 Task: Select Search Option
Action: Mouse moved to (979, 350)
Screenshot: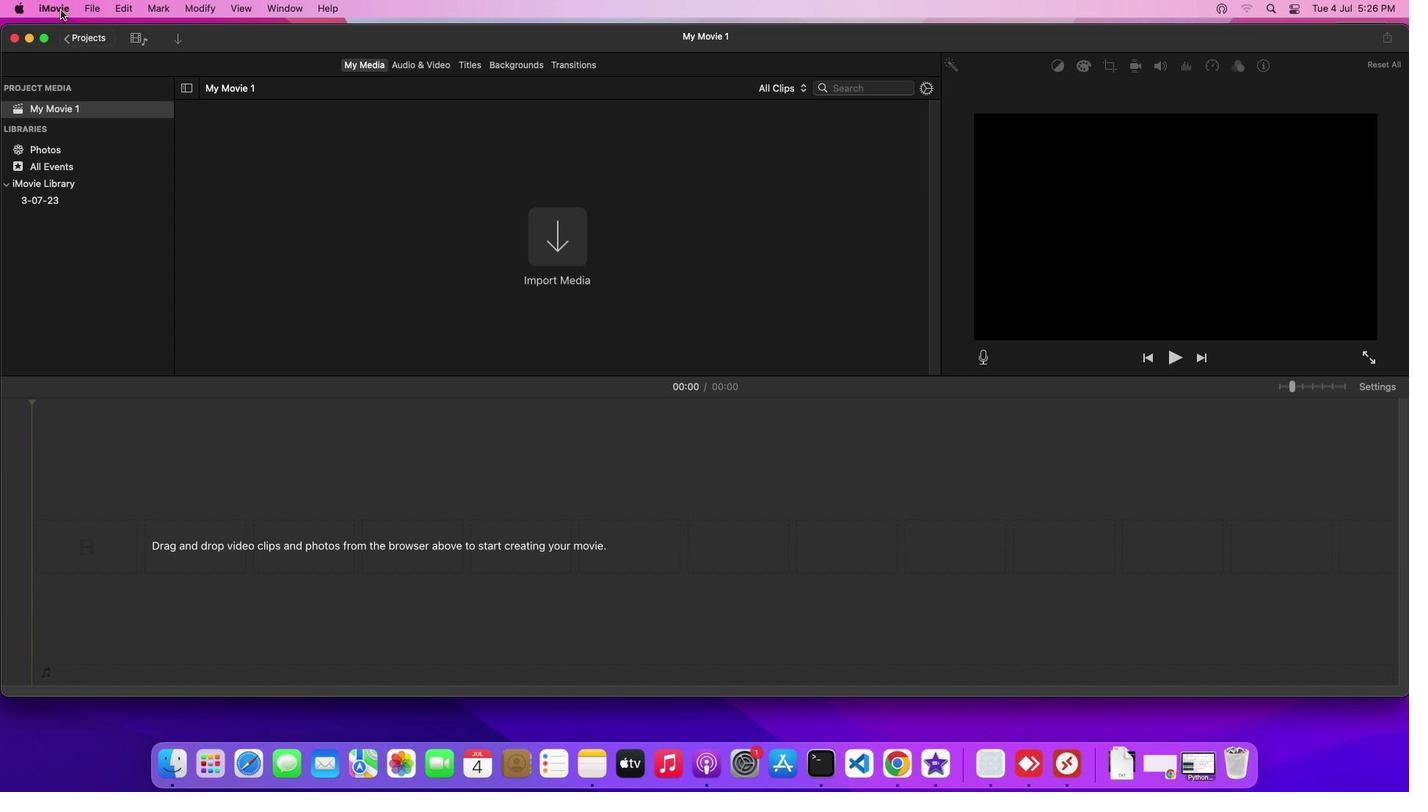 
Action: Mouse pressed left at (979, 350)
Screenshot: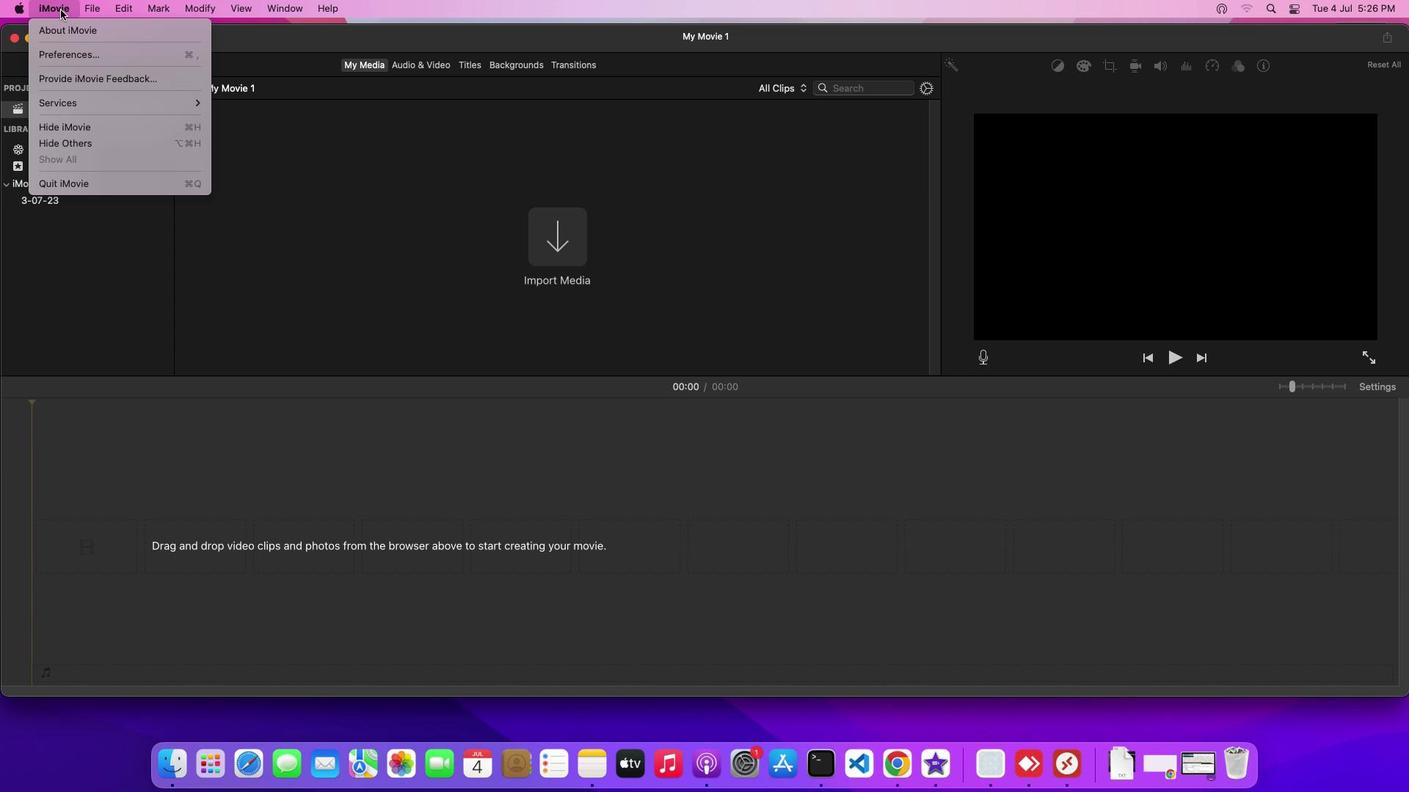 
Action: Mouse moved to (979, 350)
Screenshot: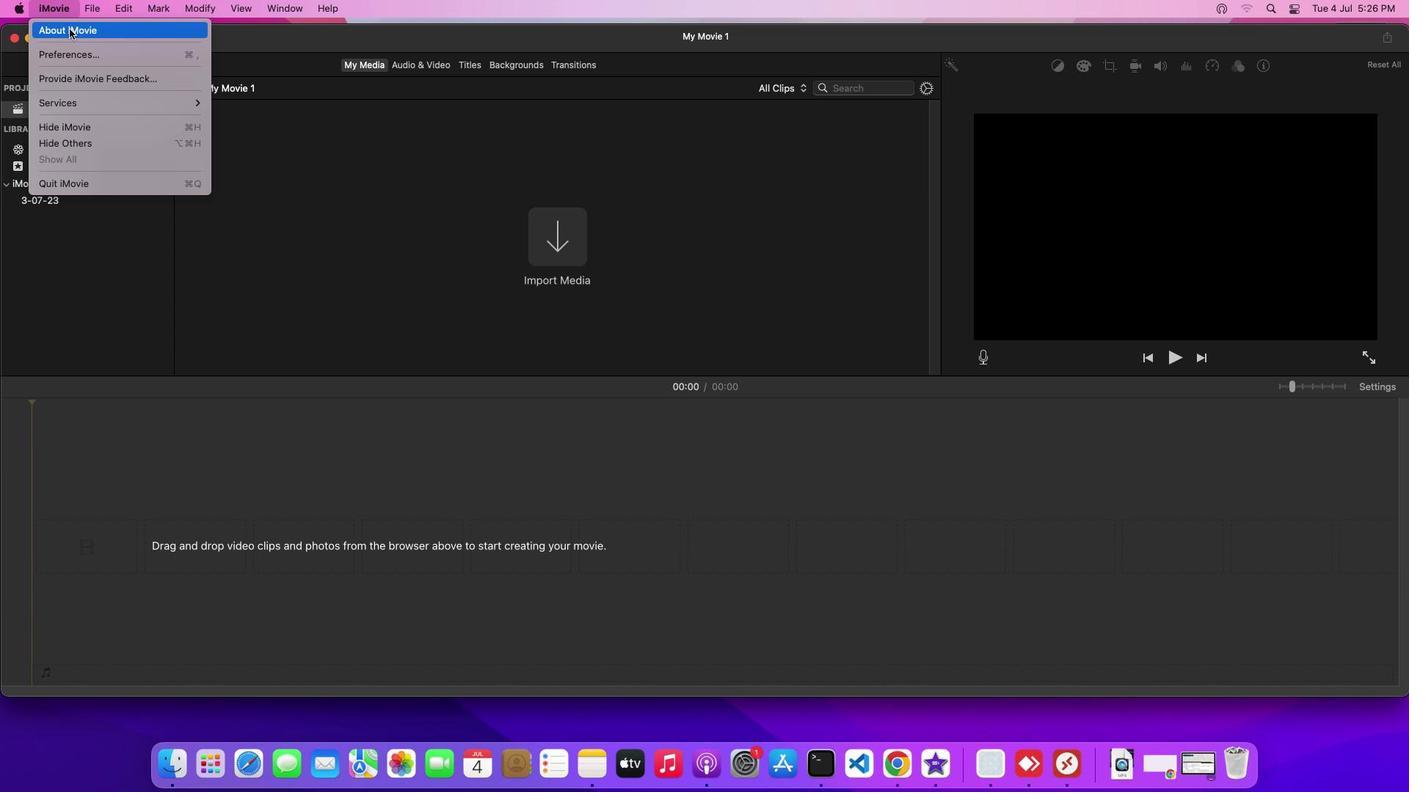 
Action: Mouse pressed left at (979, 350)
Screenshot: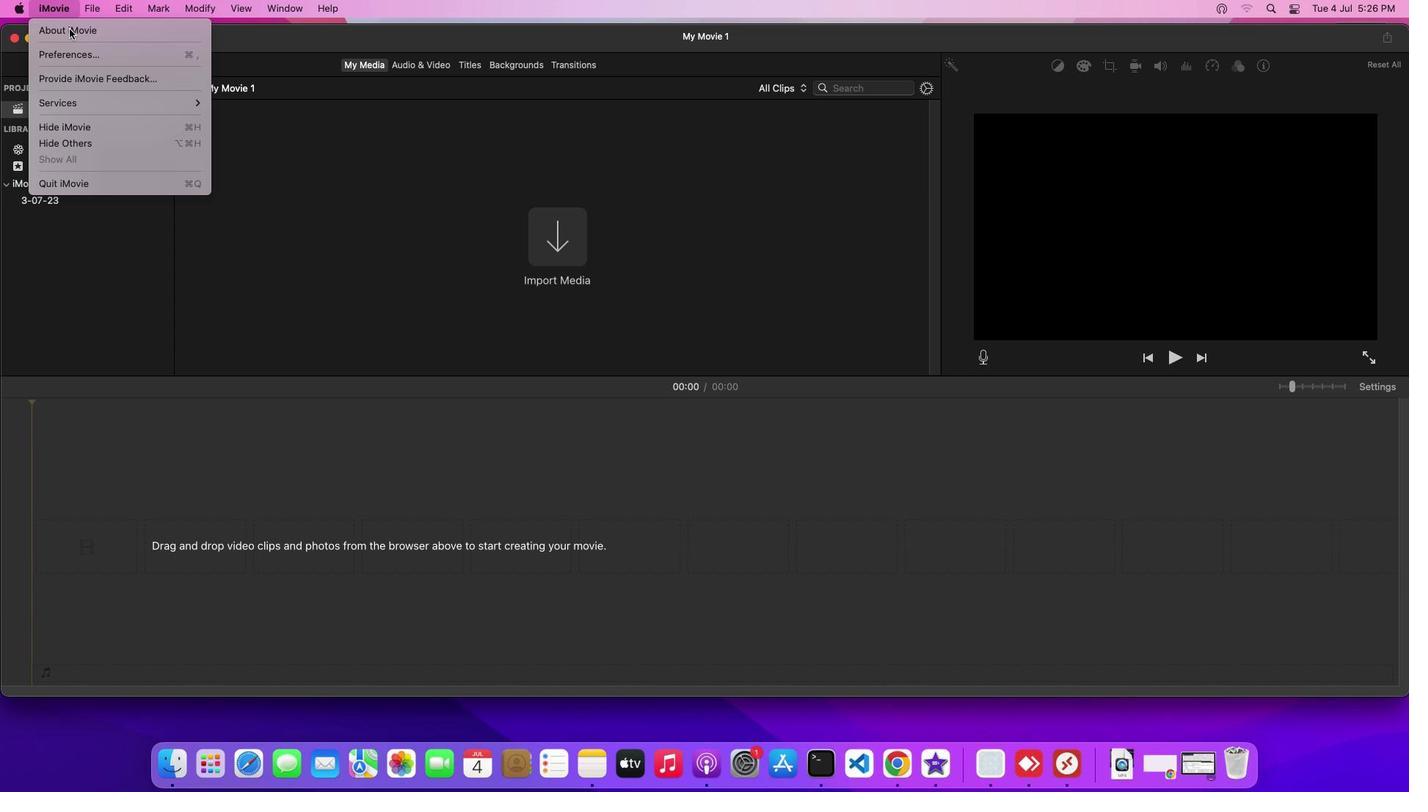 
Action: Mouse moved to (979, 350)
Screenshot: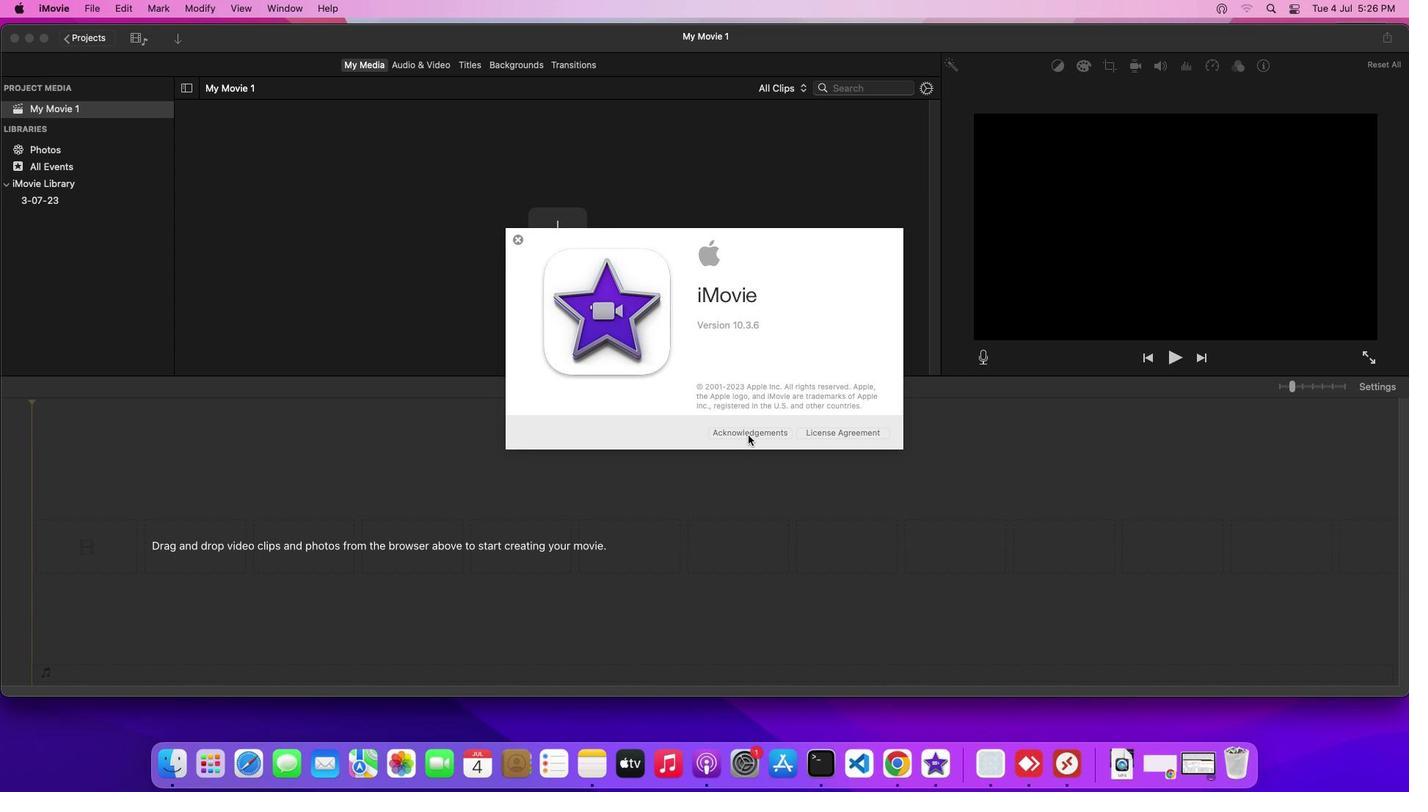 
Action: Mouse pressed left at (979, 350)
Screenshot: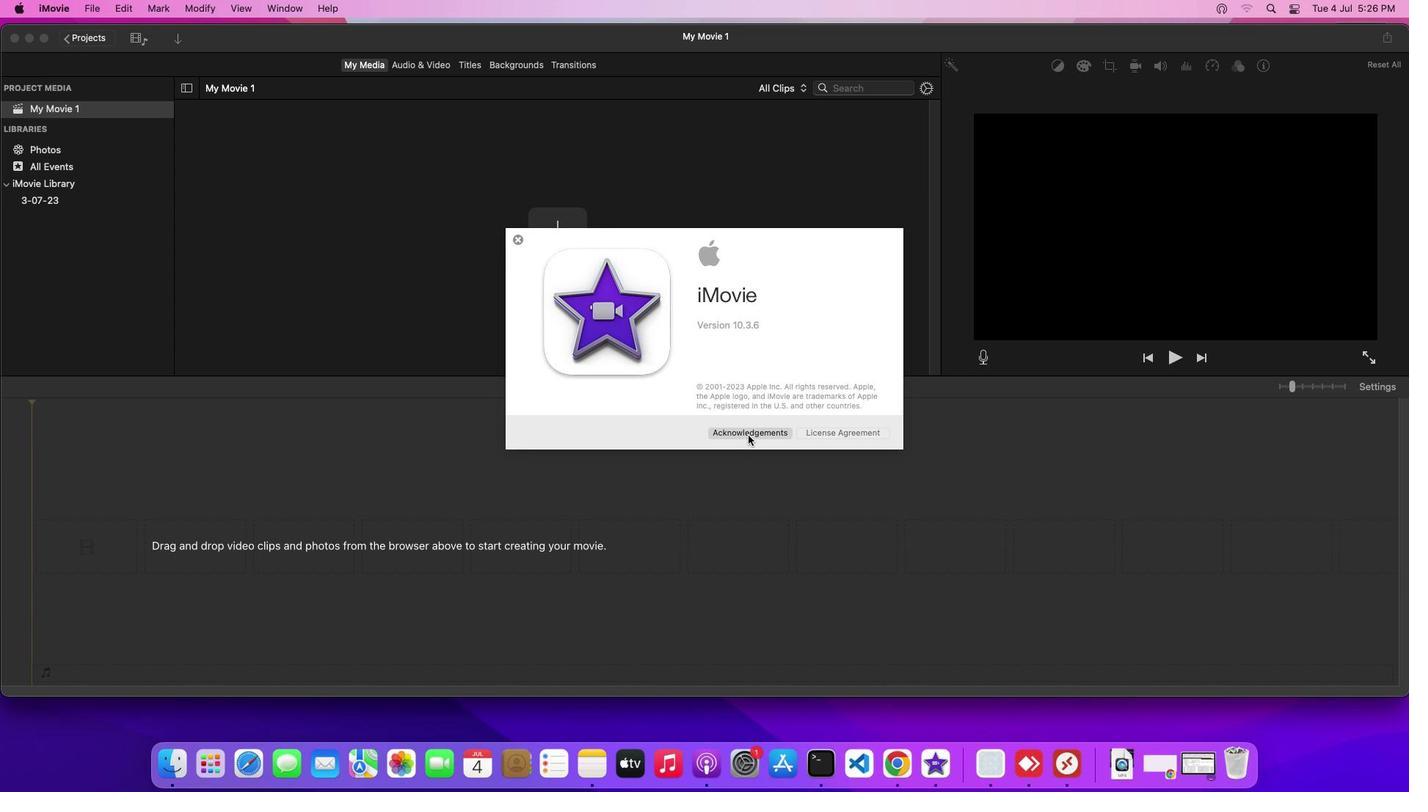 
Action: Mouse moved to (979, 350)
Screenshot: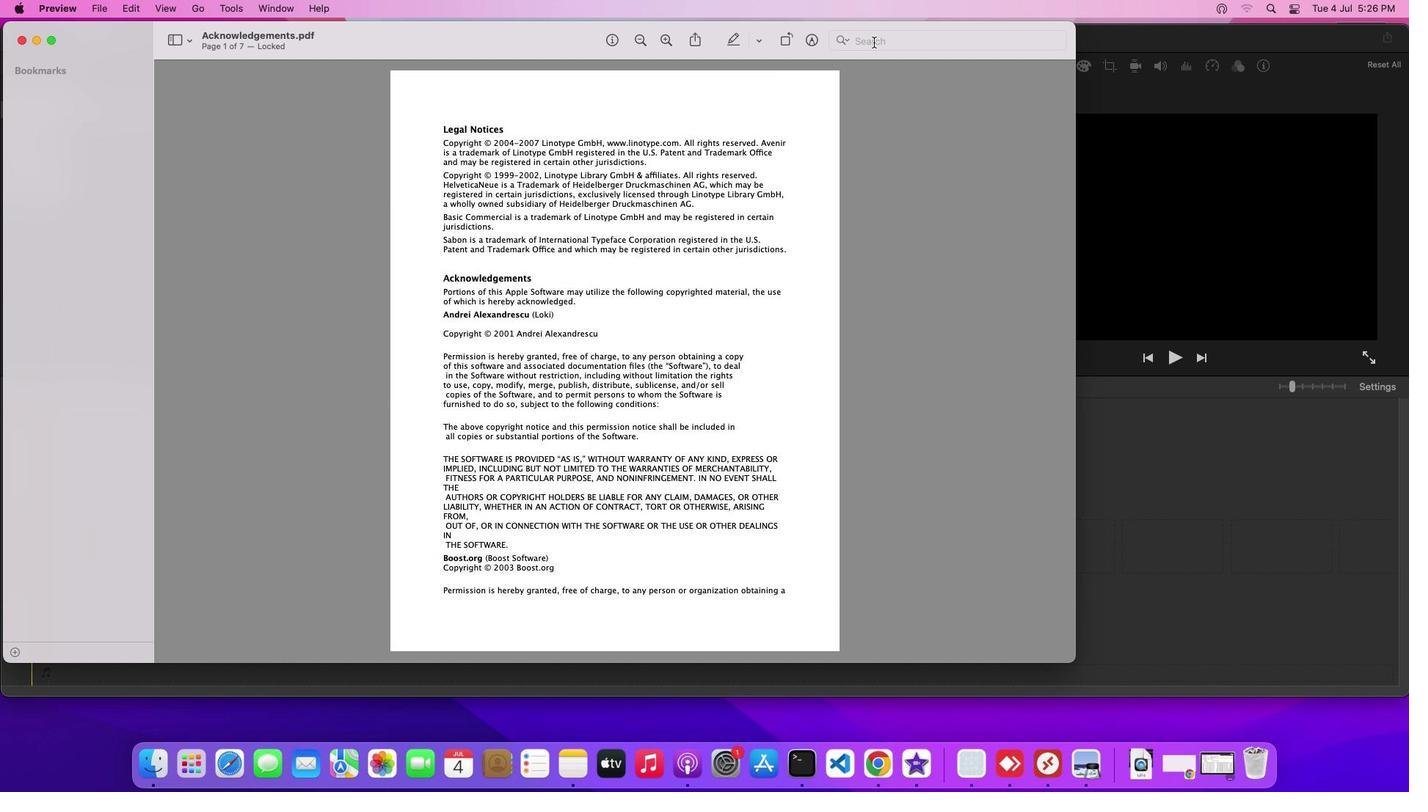 
Action: Mouse pressed left at (979, 350)
Screenshot: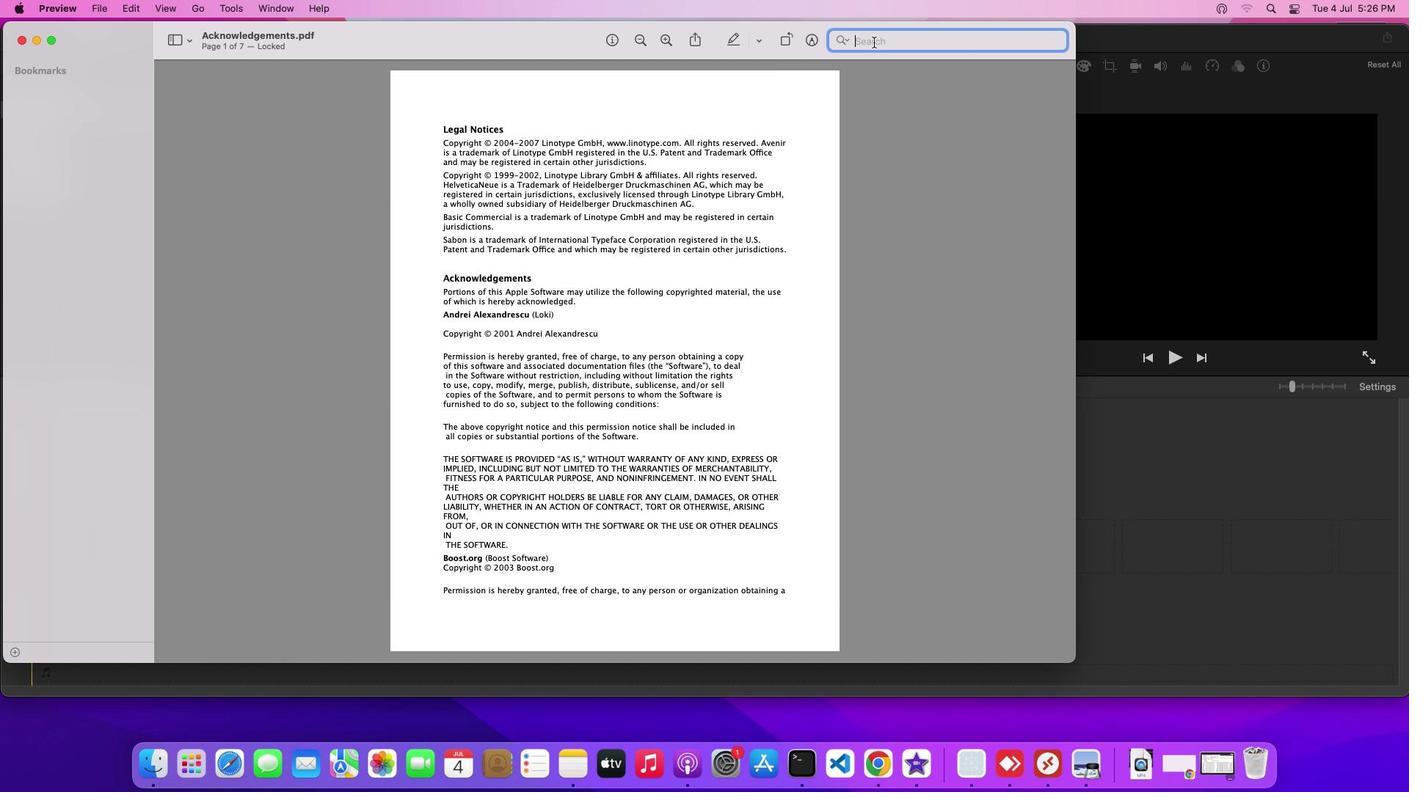 
